 Task: Order to send backward.
Action: Mouse moved to (522, 416)
Screenshot: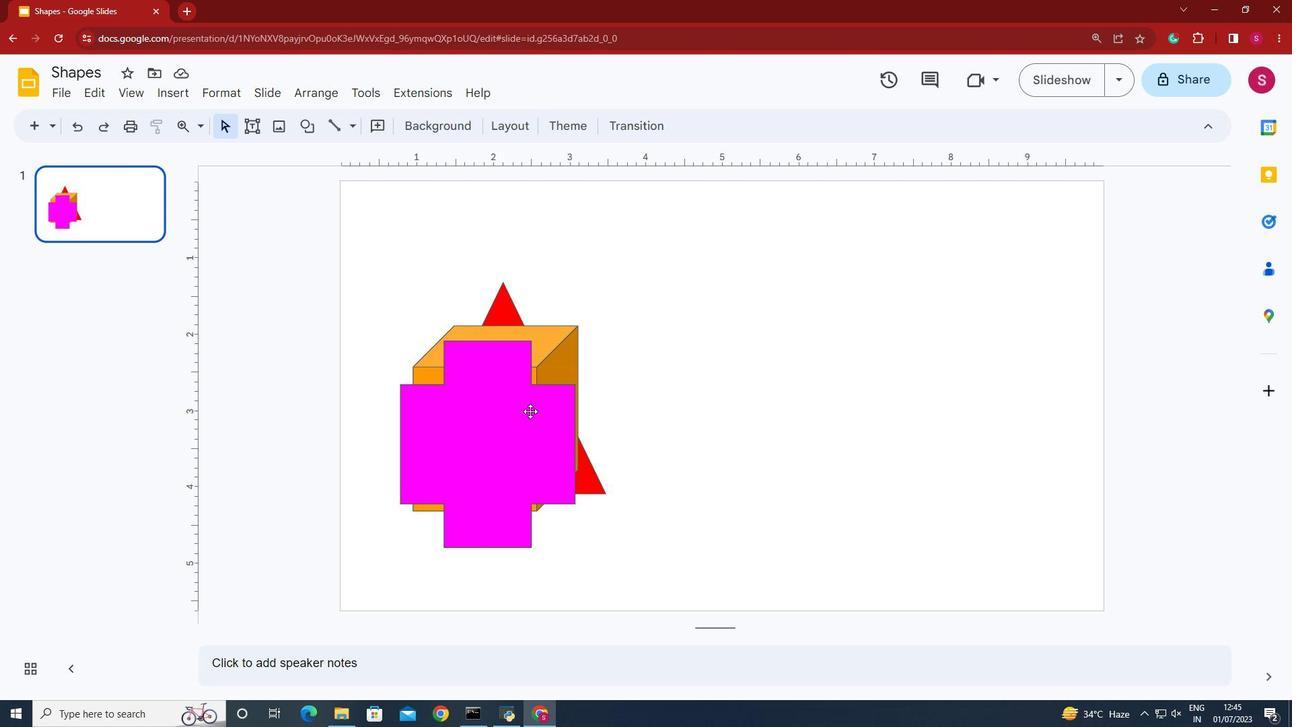 
Action: Mouse pressed left at (522, 416)
Screenshot: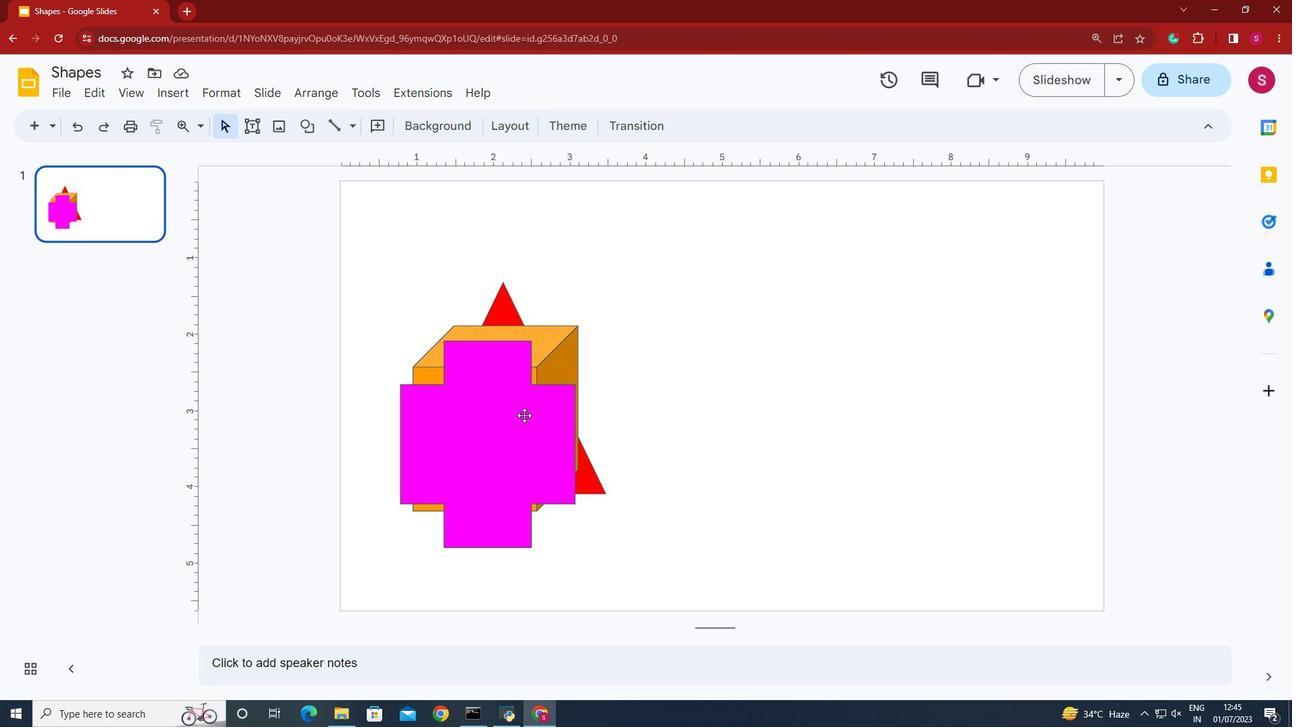 
Action: Mouse moved to (302, 94)
Screenshot: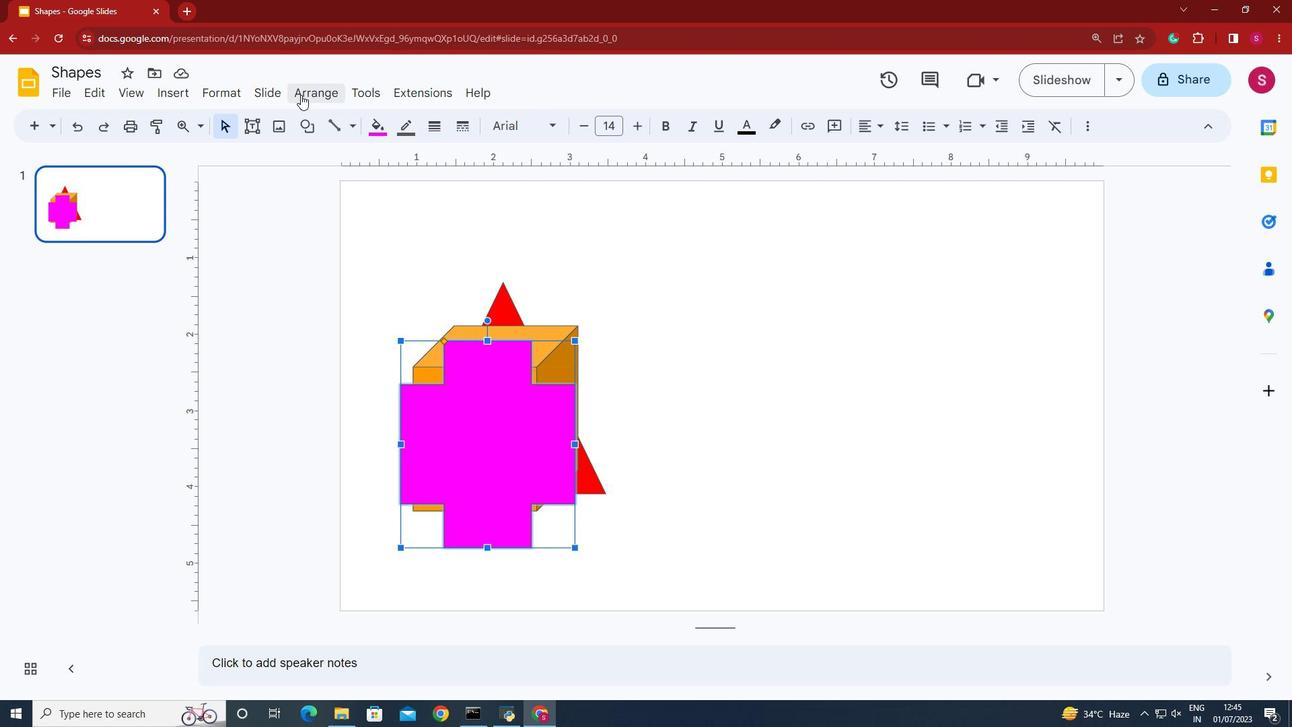 
Action: Mouse pressed left at (302, 94)
Screenshot: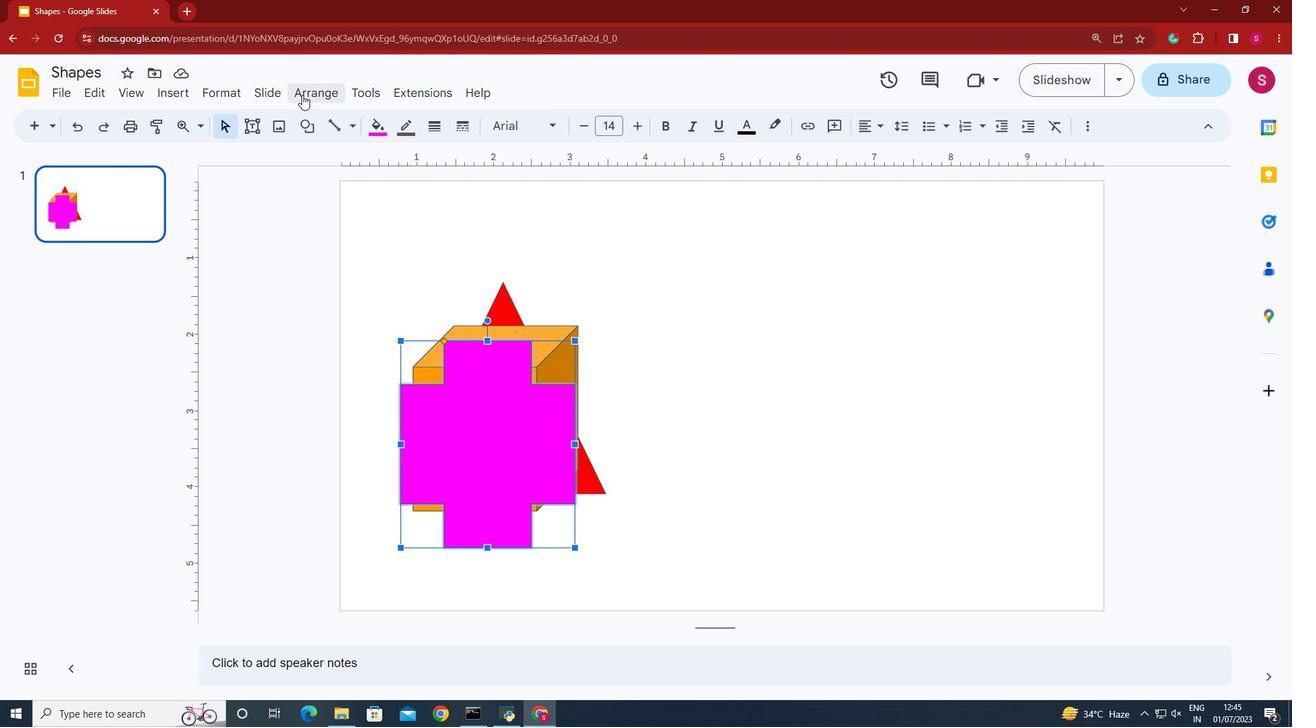 
Action: Mouse moved to (597, 179)
Screenshot: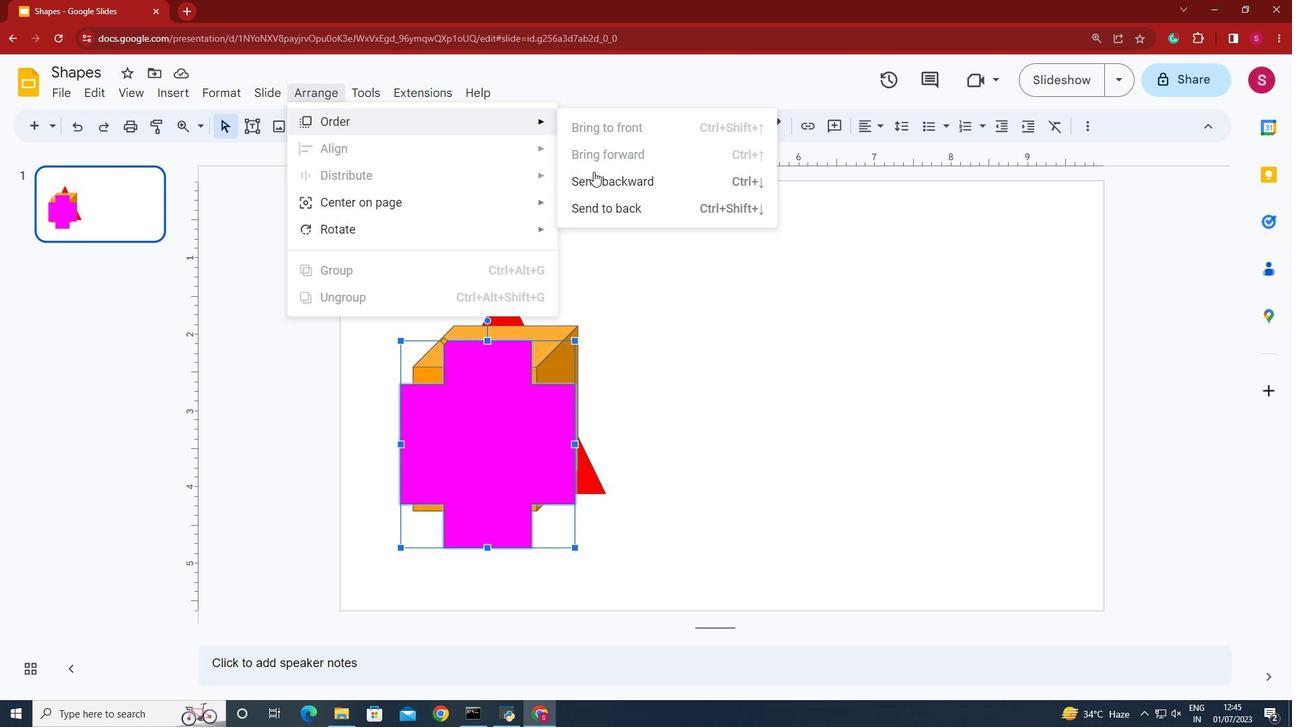 
Action: Mouse pressed left at (597, 179)
Screenshot: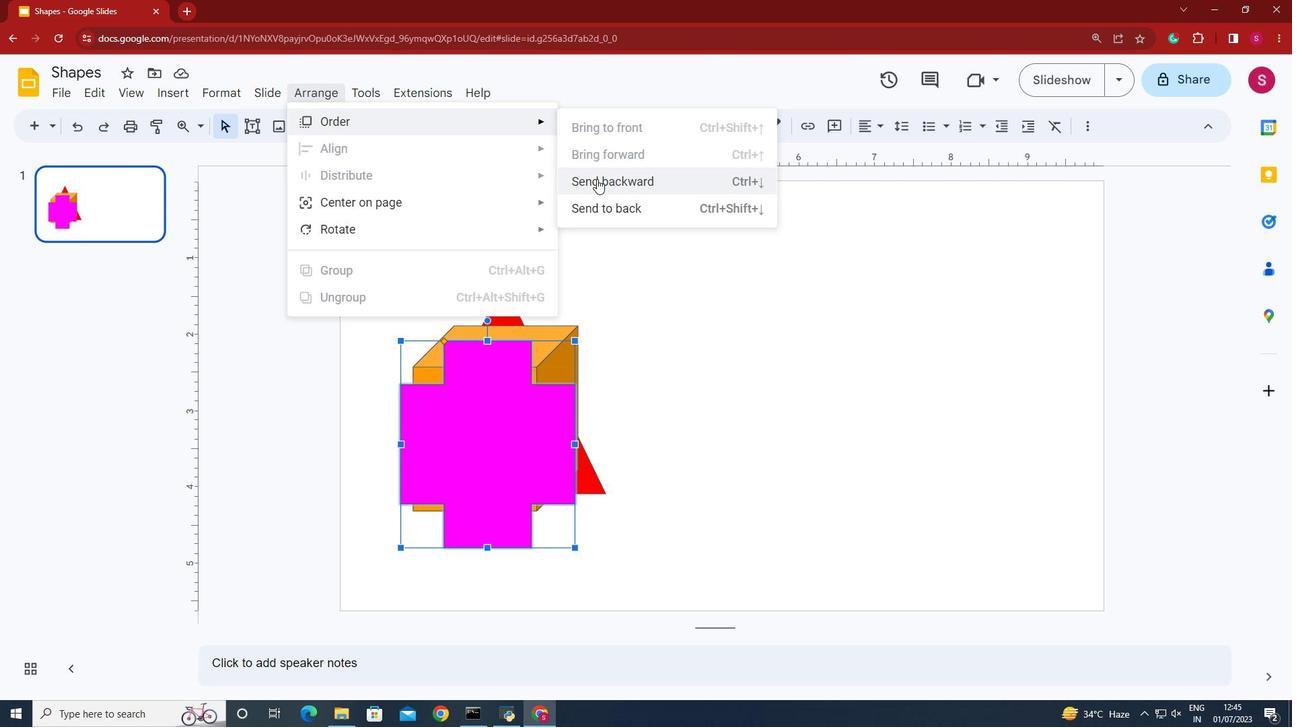 
Action: Mouse moved to (586, 309)
Screenshot: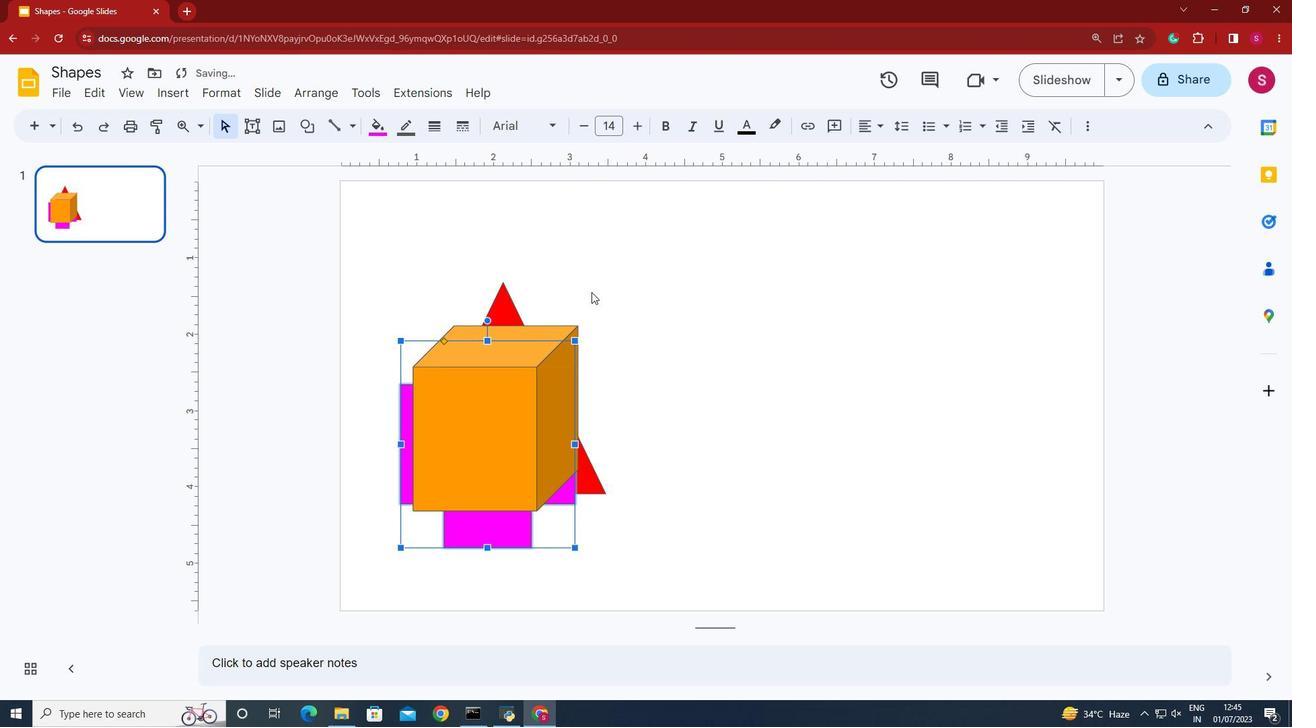 
